 Task: Play a video in VLC and apply the "motion blur" effect for a unique visual experience.
Action: Mouse moved to (518, 594)
Screenshot: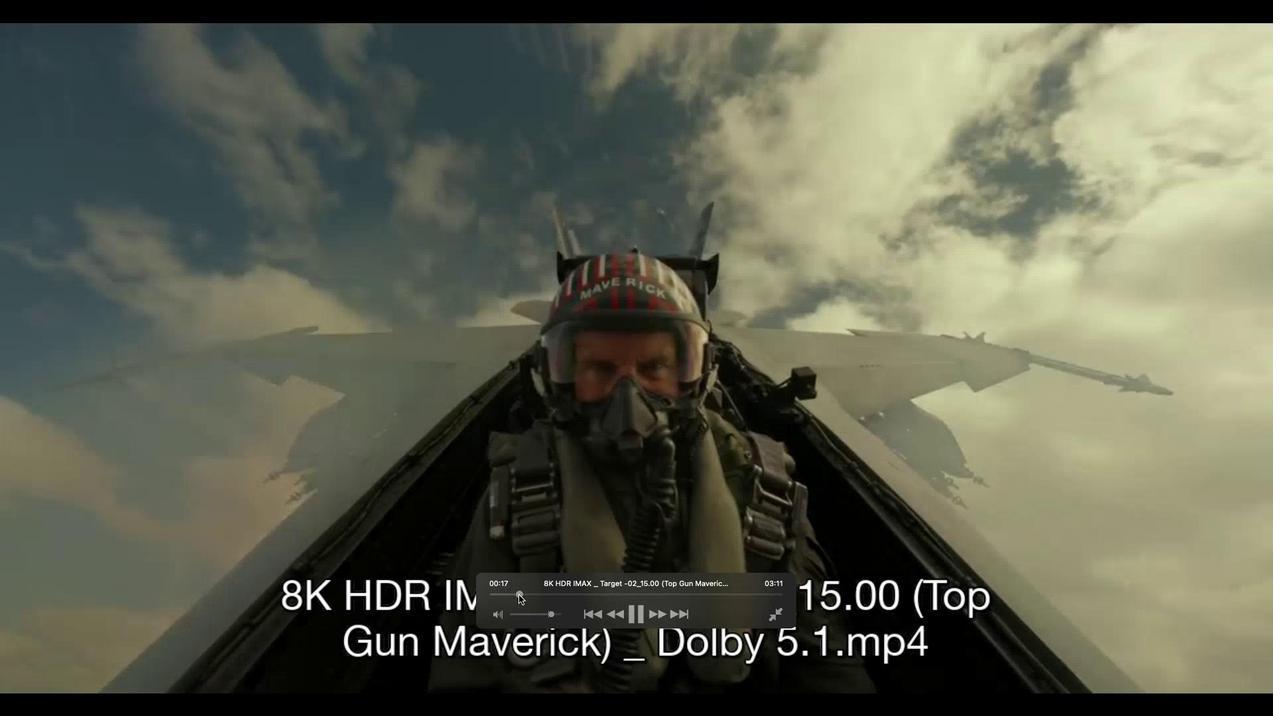 
Action: Mouse pressed left at (518, 594)
Screenshot: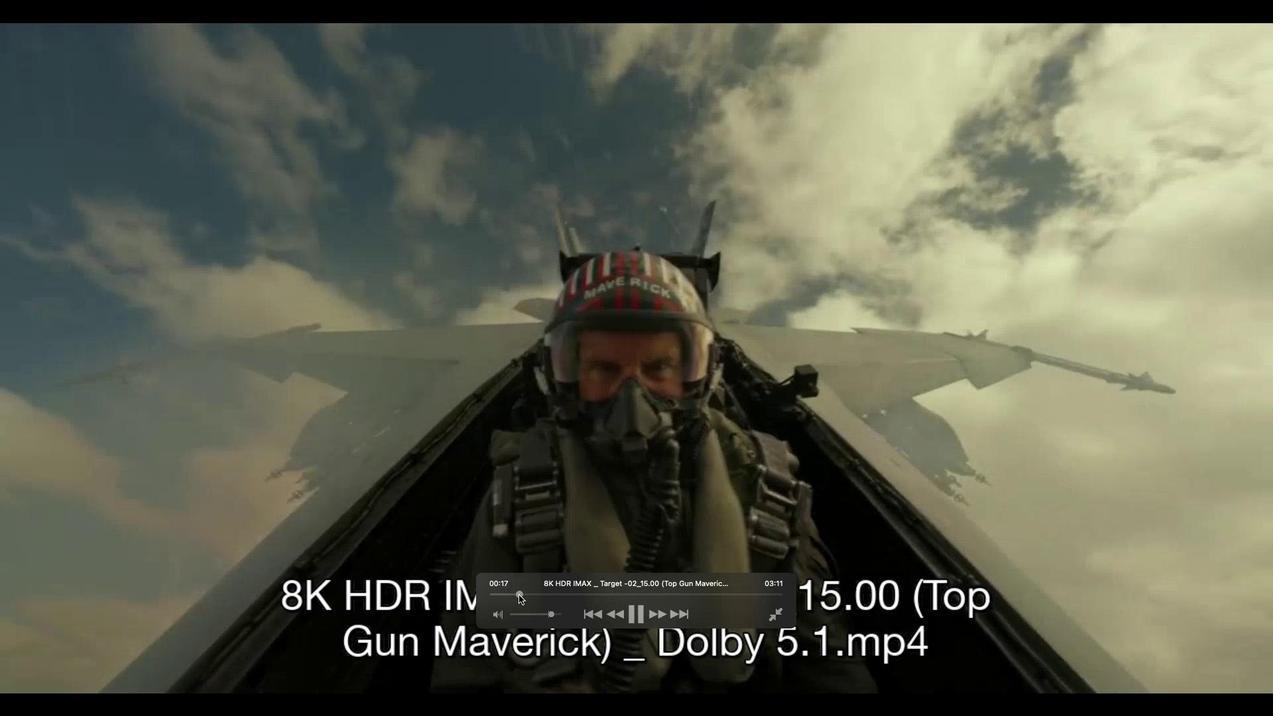 
Action: Mouse moved to (503, 594)
Screenshot: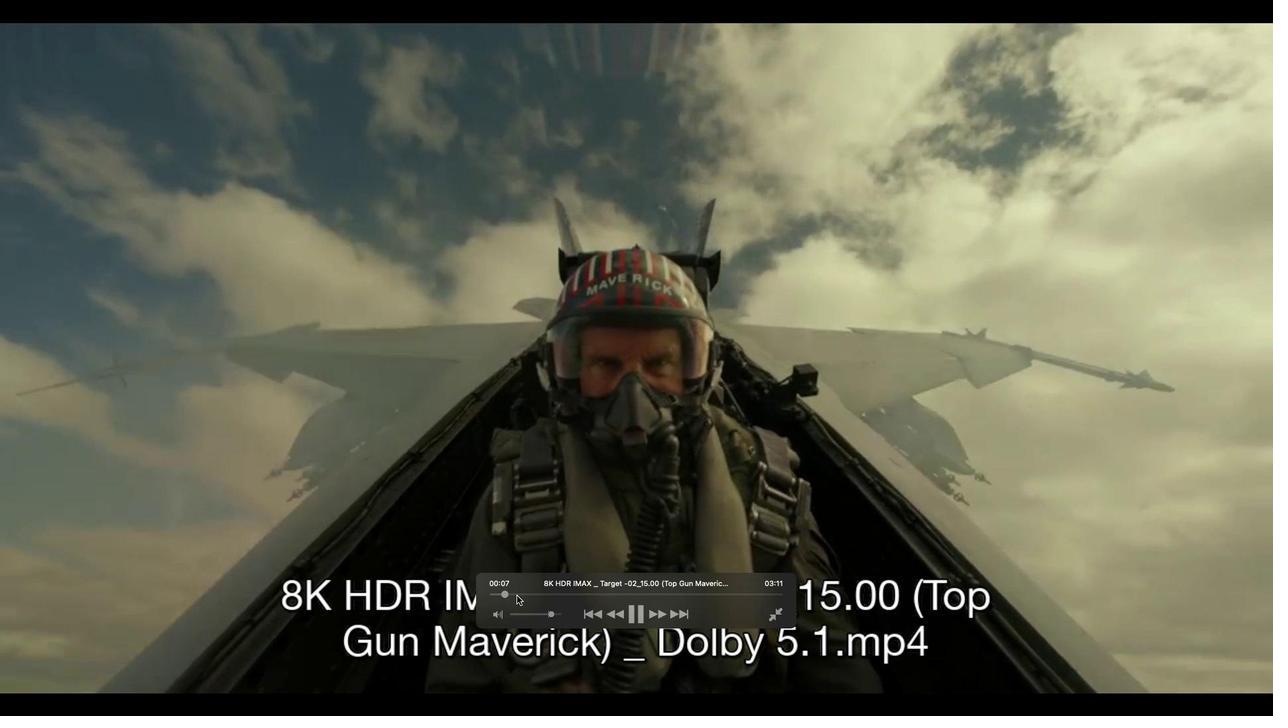 
Action: Mouse pressed left at (503, 594)
Screenshot: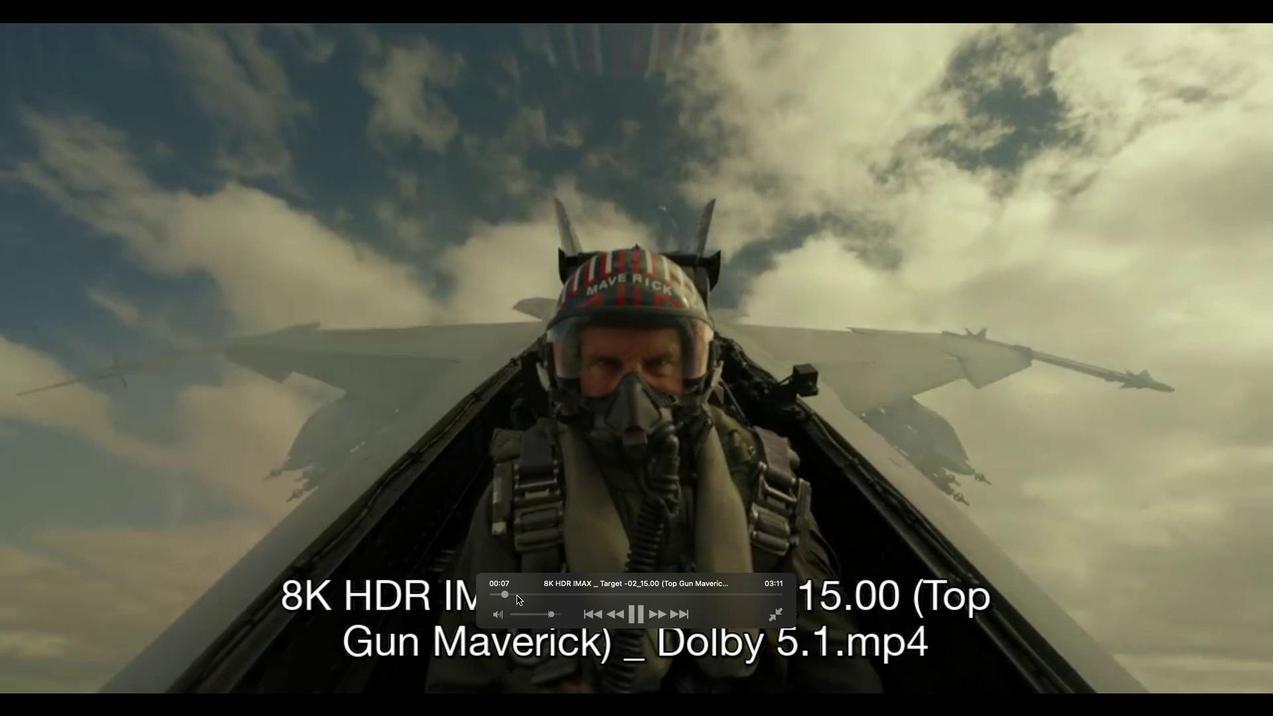 
Action: Mouse moved to (516, 594)
Screenshot: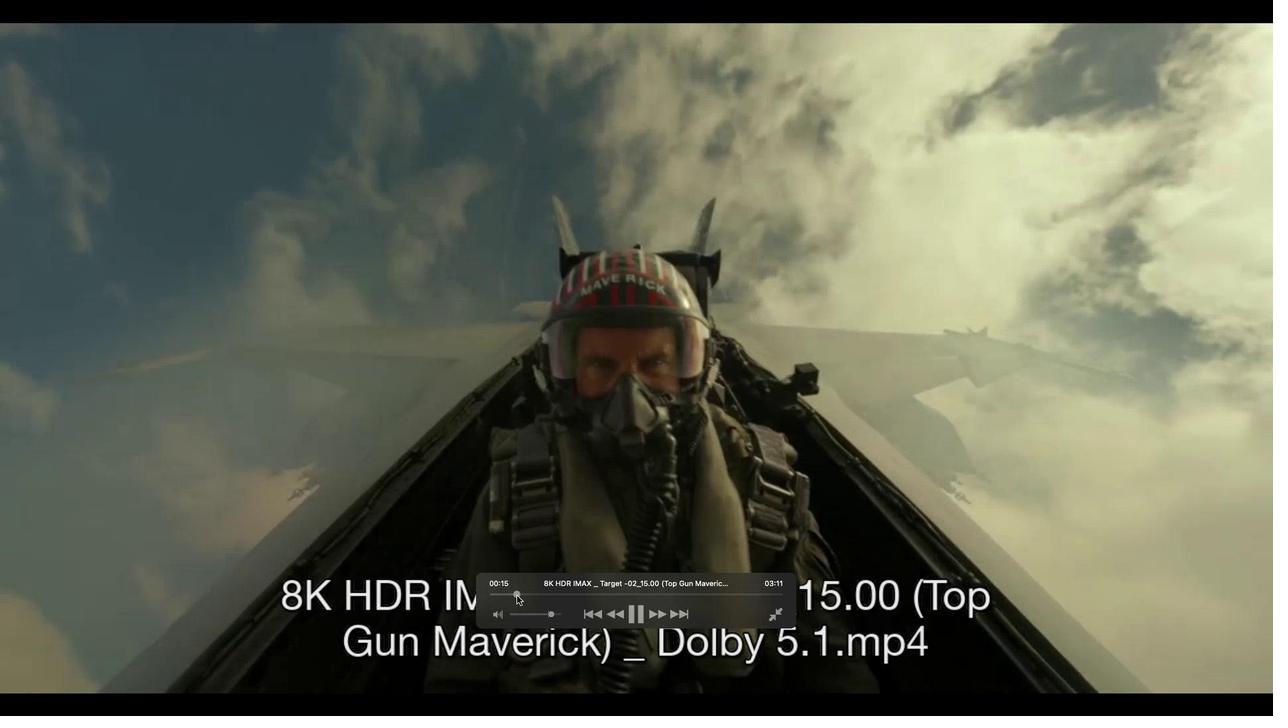 
Action: Mouse pressed left at (516, 594)
Screenshot: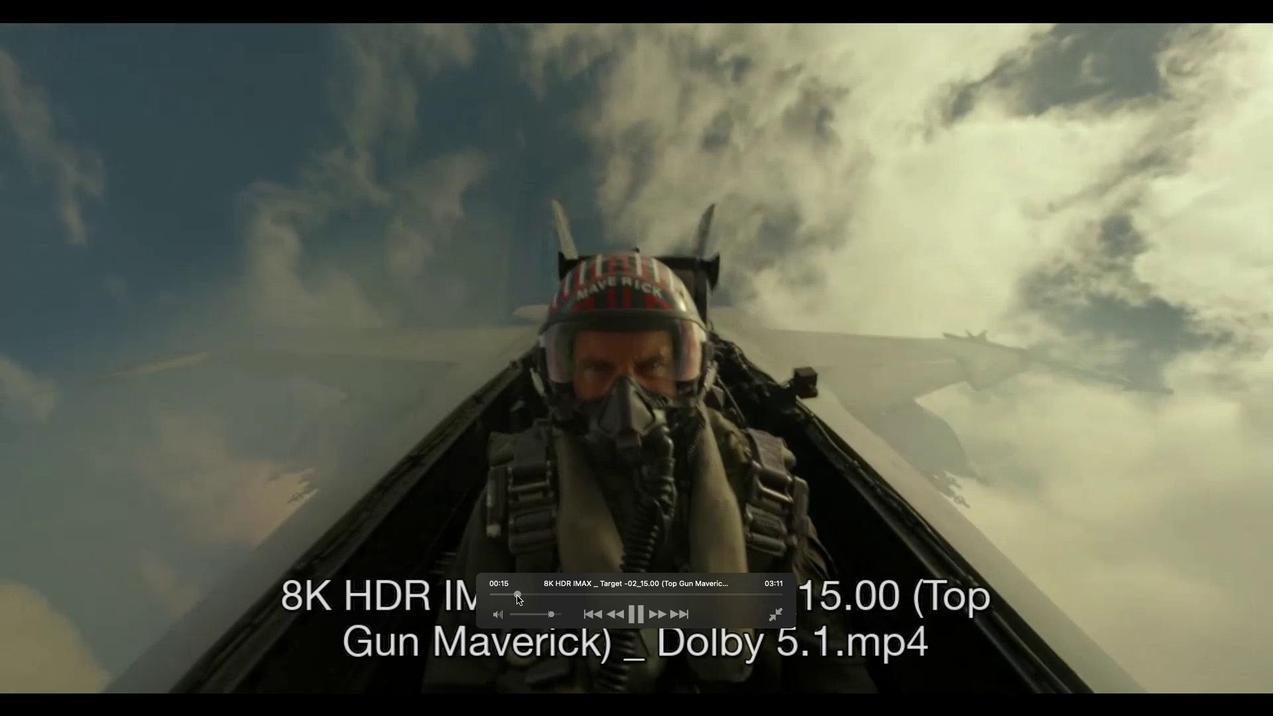 
Action: Mouse moved to (395, 9)
Screenshot: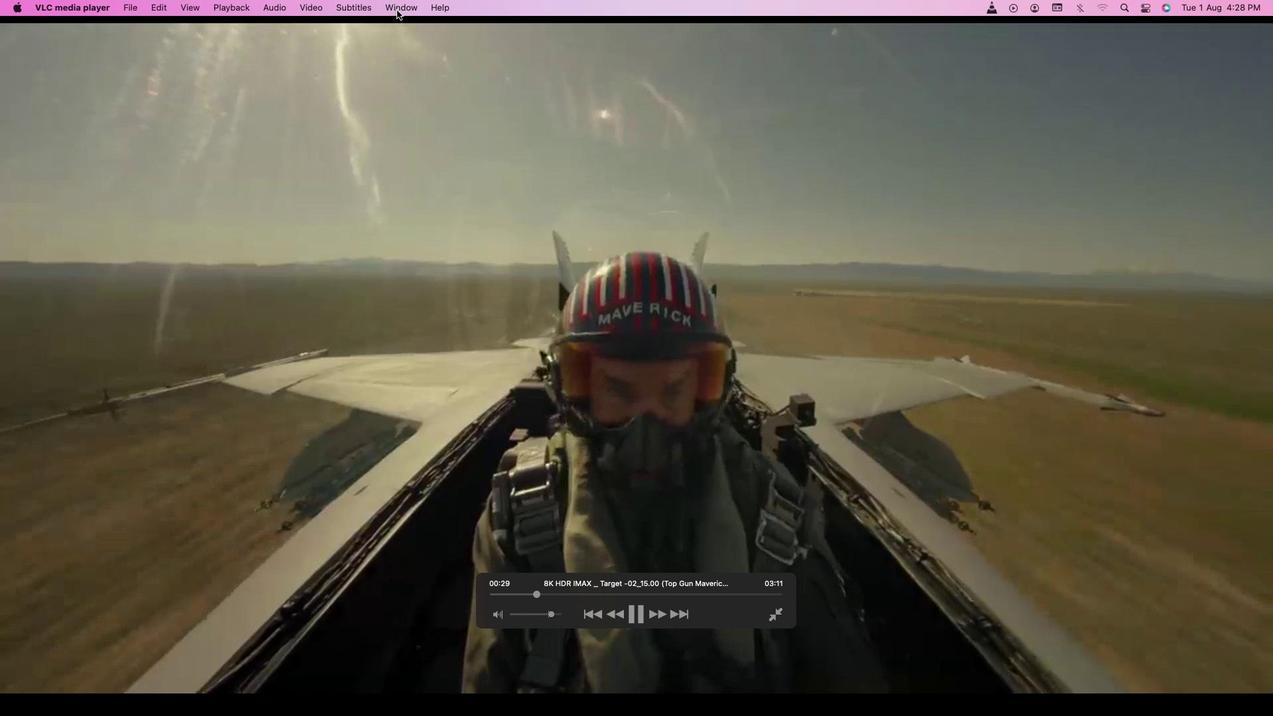 
Action: Mouse pressed left at (395, 9)
Screenshot: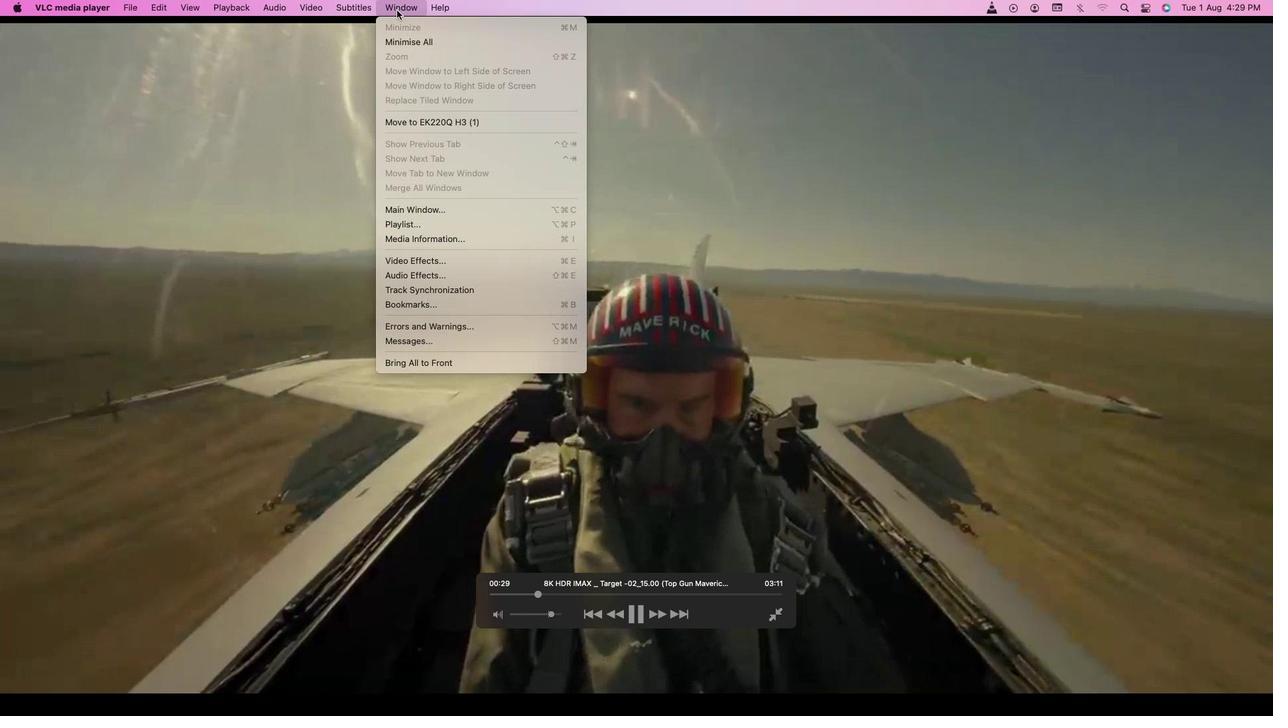 
Action: Mouse moved to (470, 261)
Screenshot: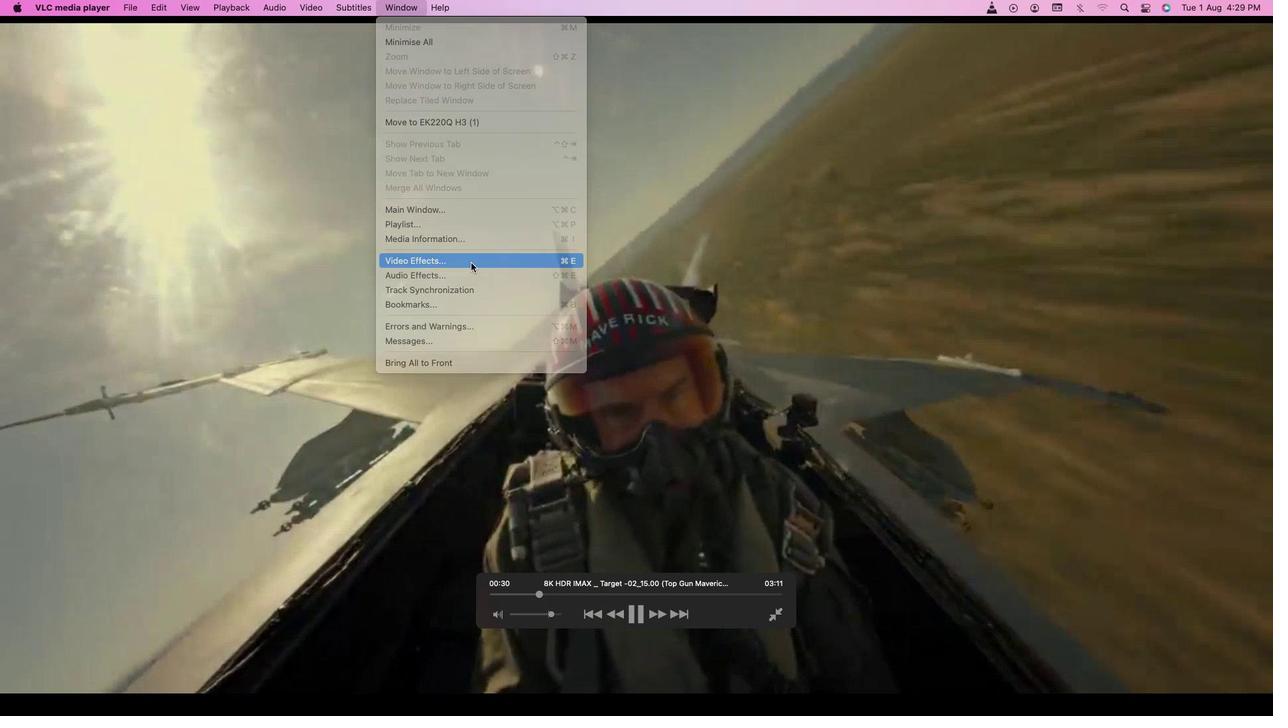 
Action: Mouse pressed left at (470, 261)
Screenshot: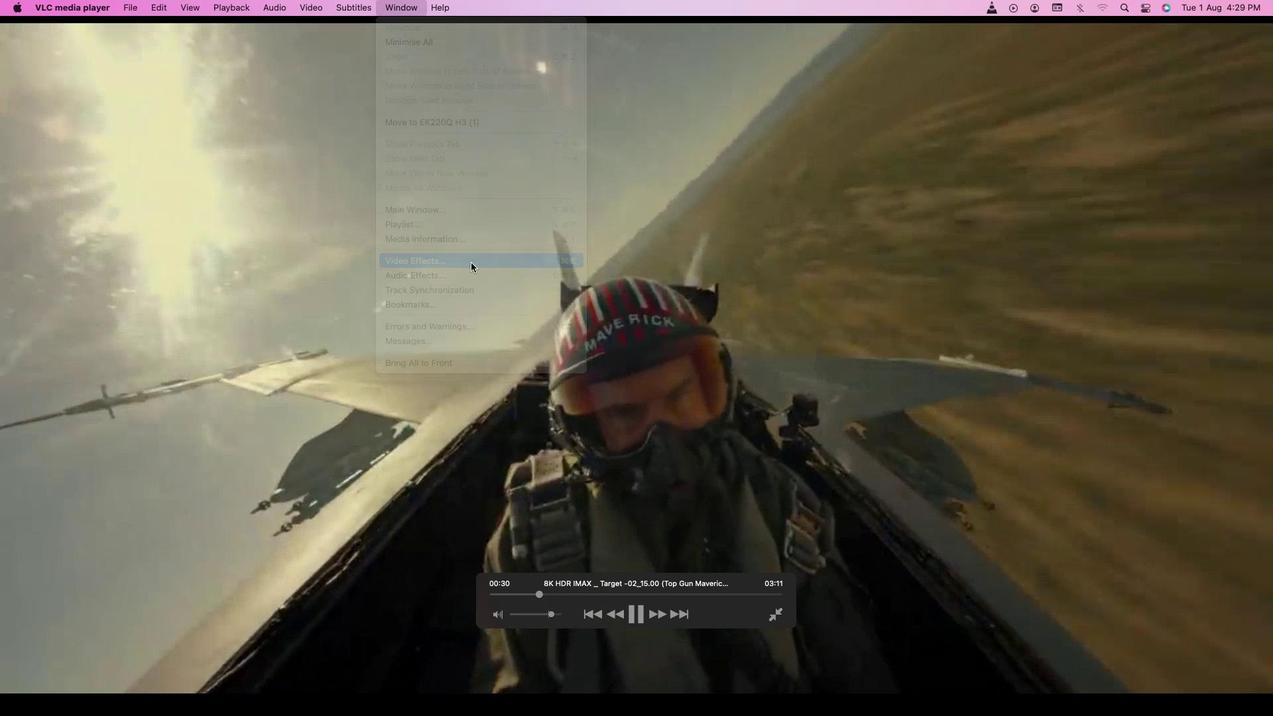 
Action: Mouse moved to (586, 358)
Screenshot: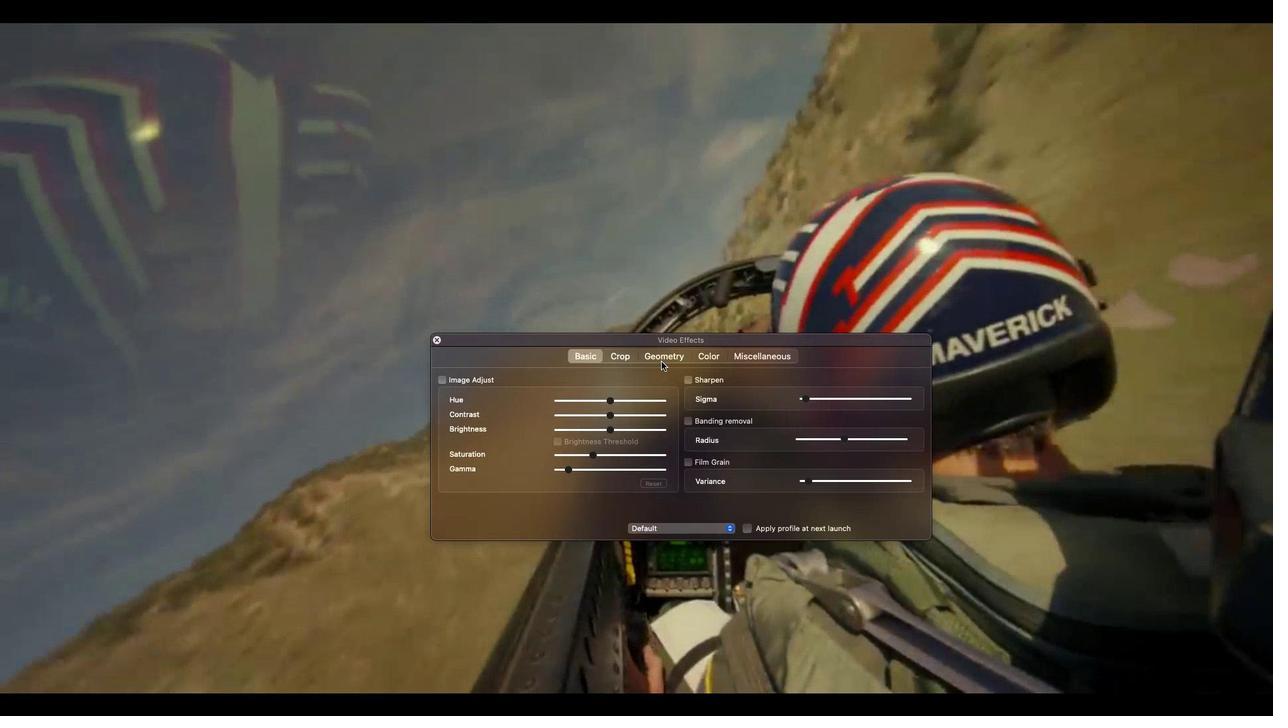 
Action: Mouse pressed left at (586, 358)
Screenshot: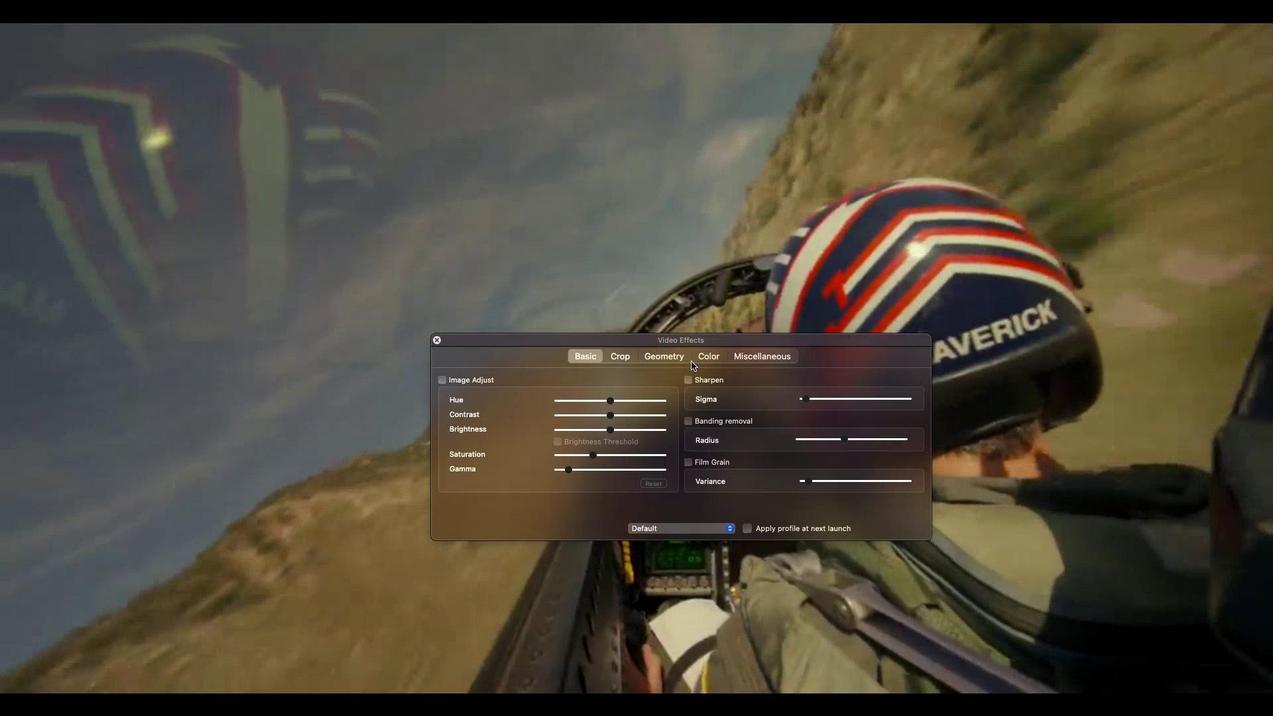 
Action: Mouse moved to (627, 358)
Screenshot: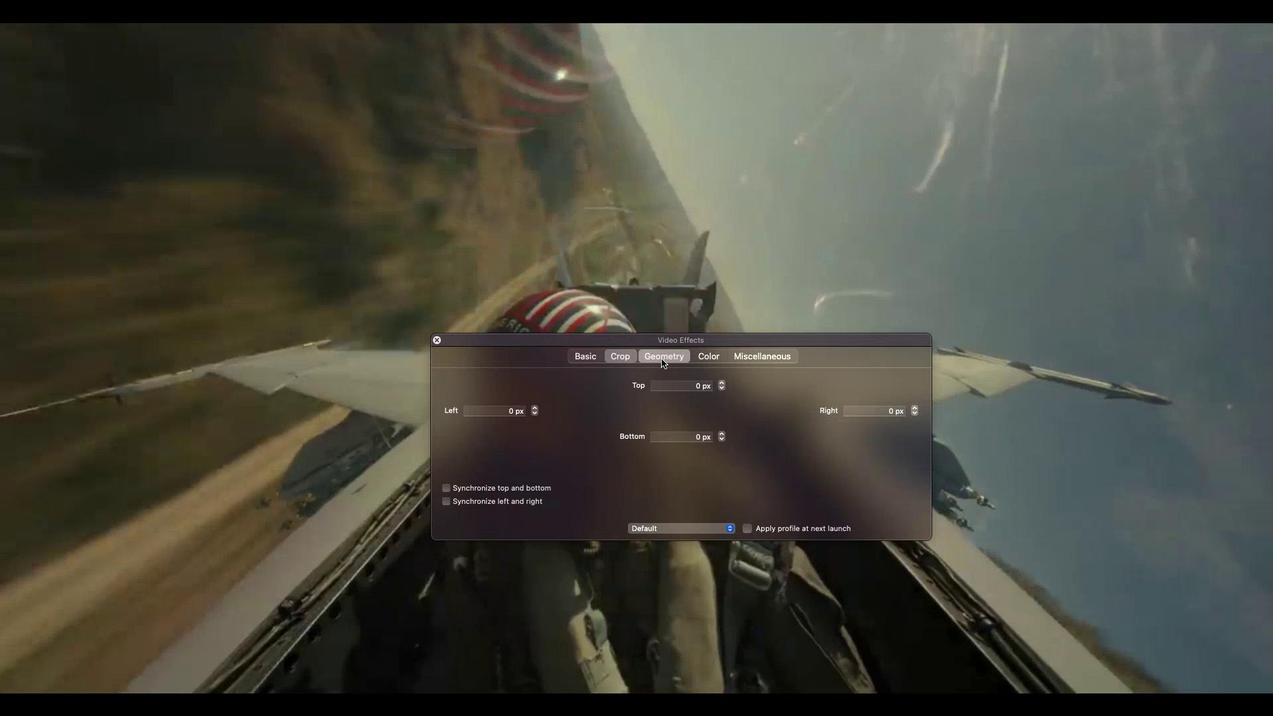 
Action: Mouse pressed left at (627, 358)
Screenshot: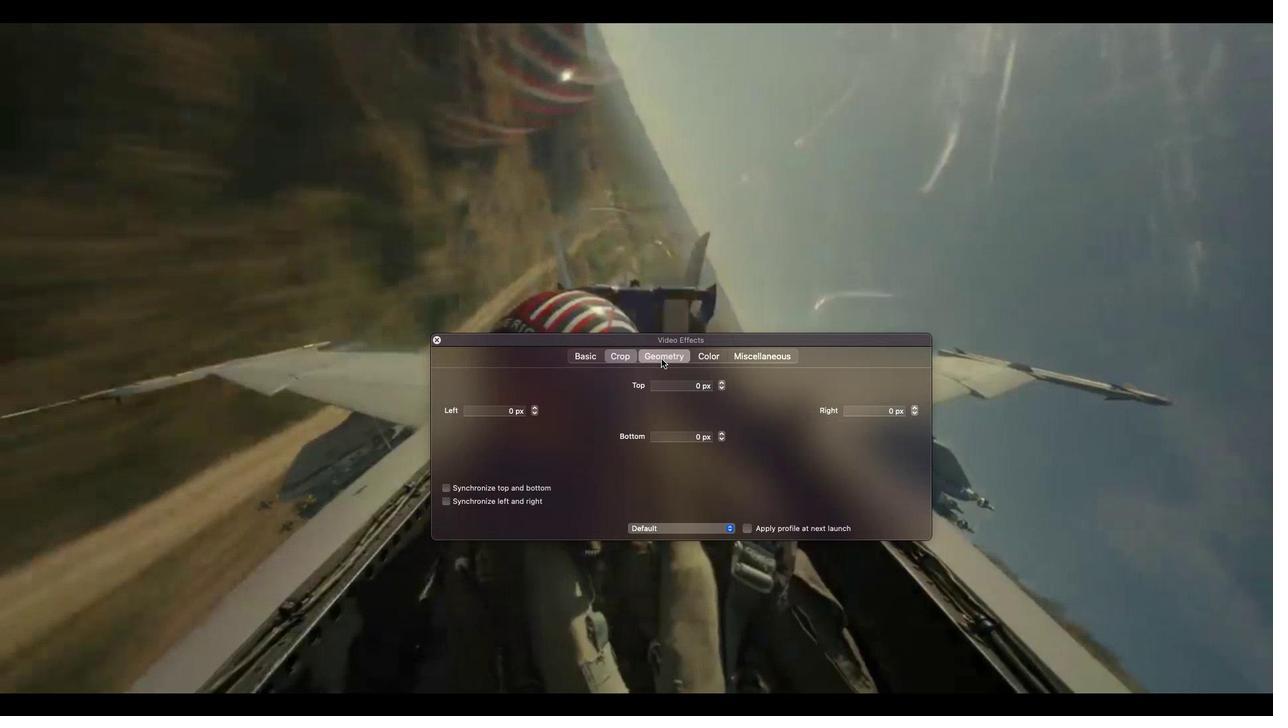 
Action: Mouse moved to (661, 358)
Screenshot: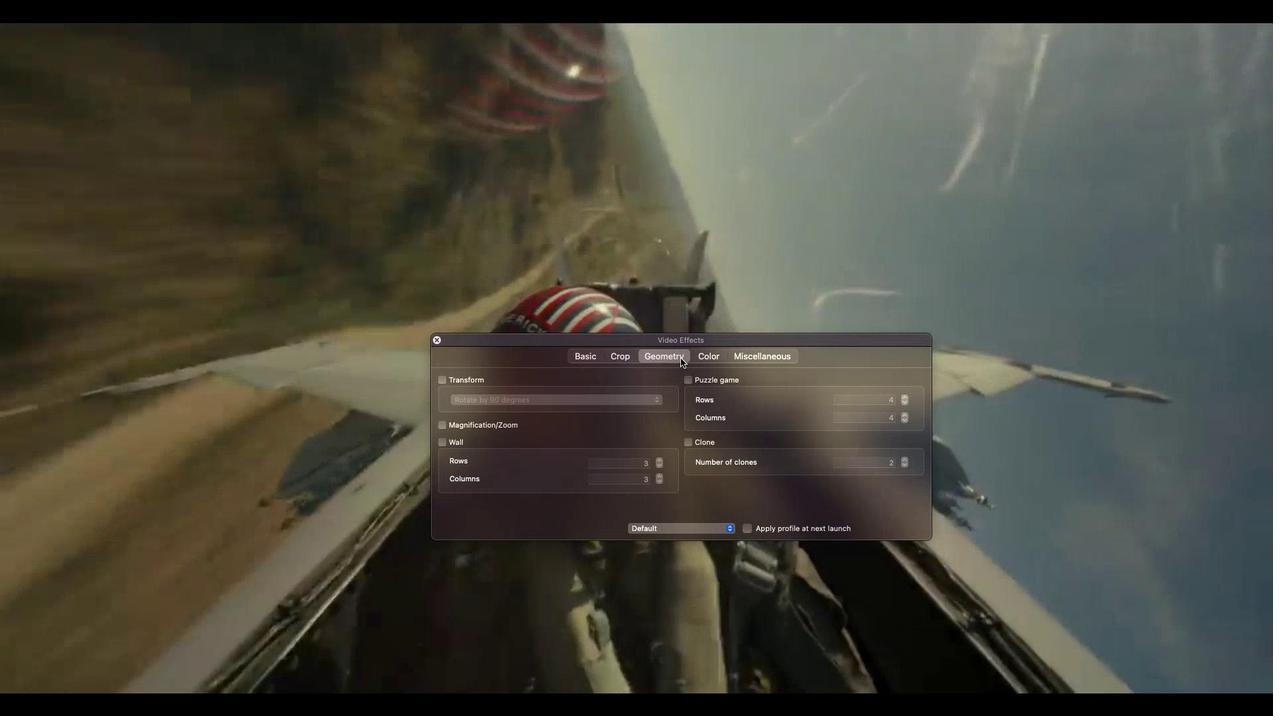 
Action: Mouse pressed left at (661, 358)
Screenshot: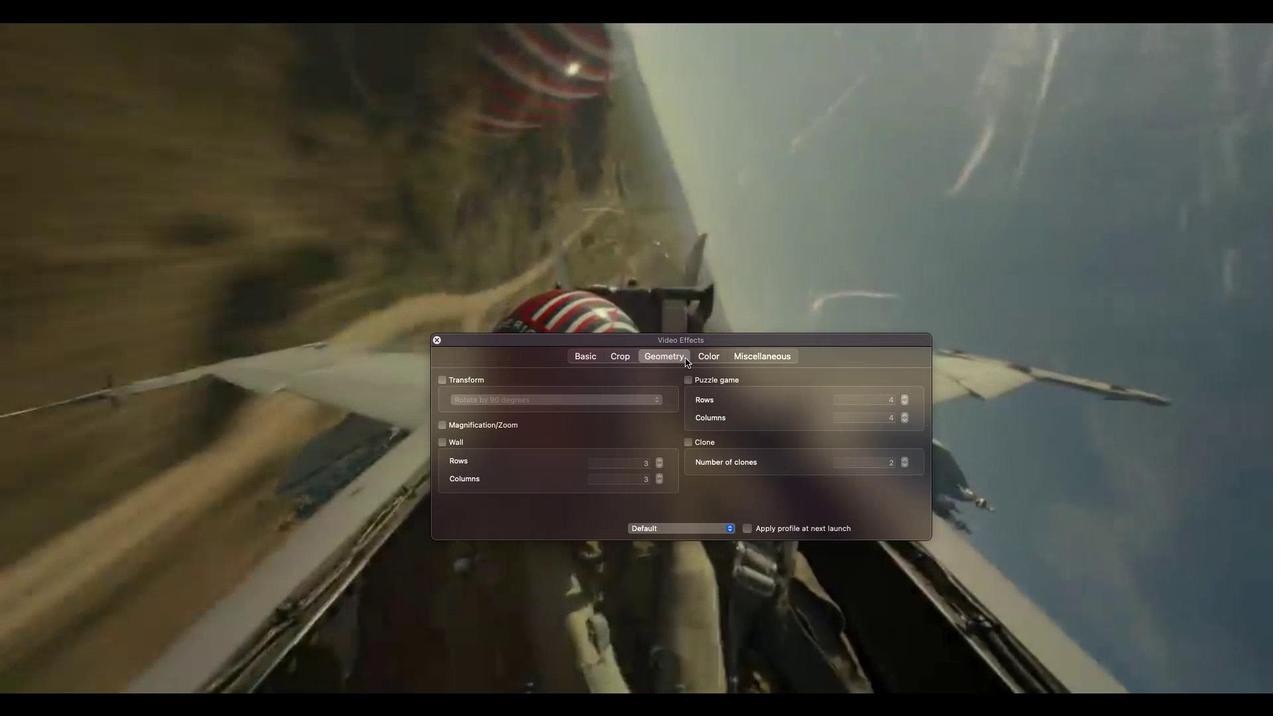 
Action: Mouse moved to (696, 356)
Screenshot: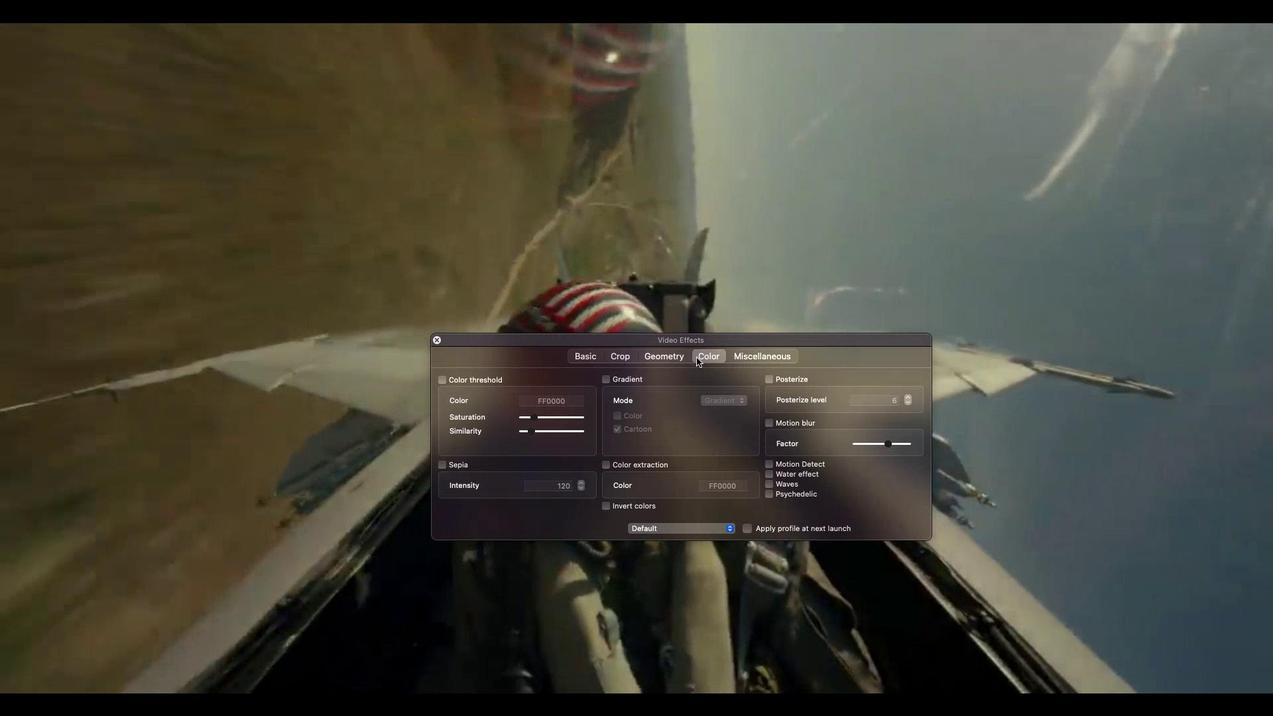 
Action: Mouse pressed left at (696, 356)
Screenshot: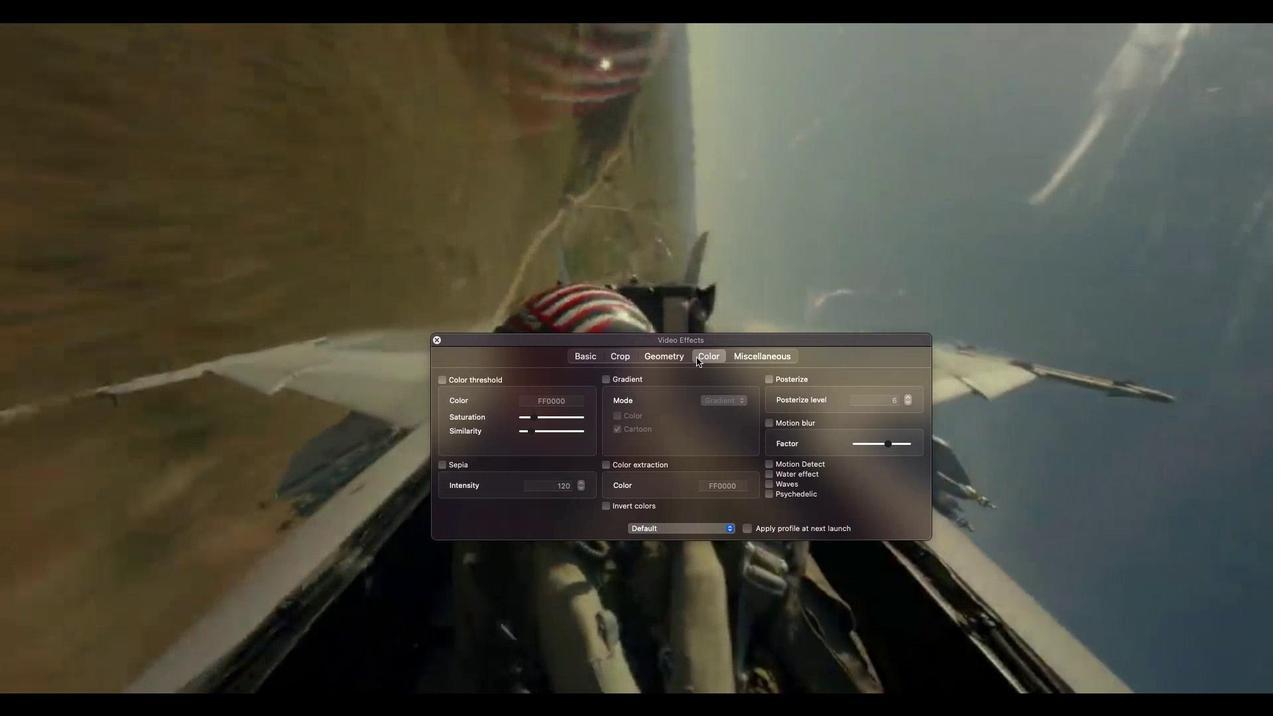 
Action: Mouse moved to (774, 421)
Screenshot: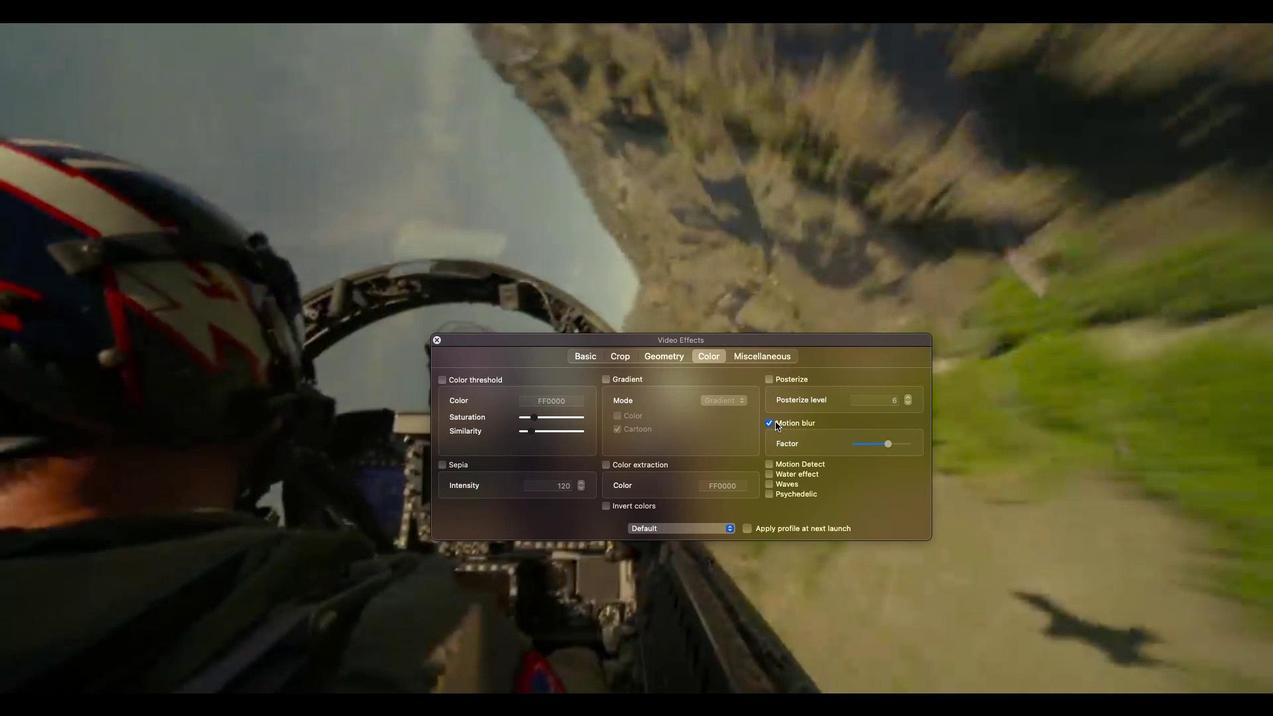 
Action: Mouse pressed left at (774, 421)
Screenshot: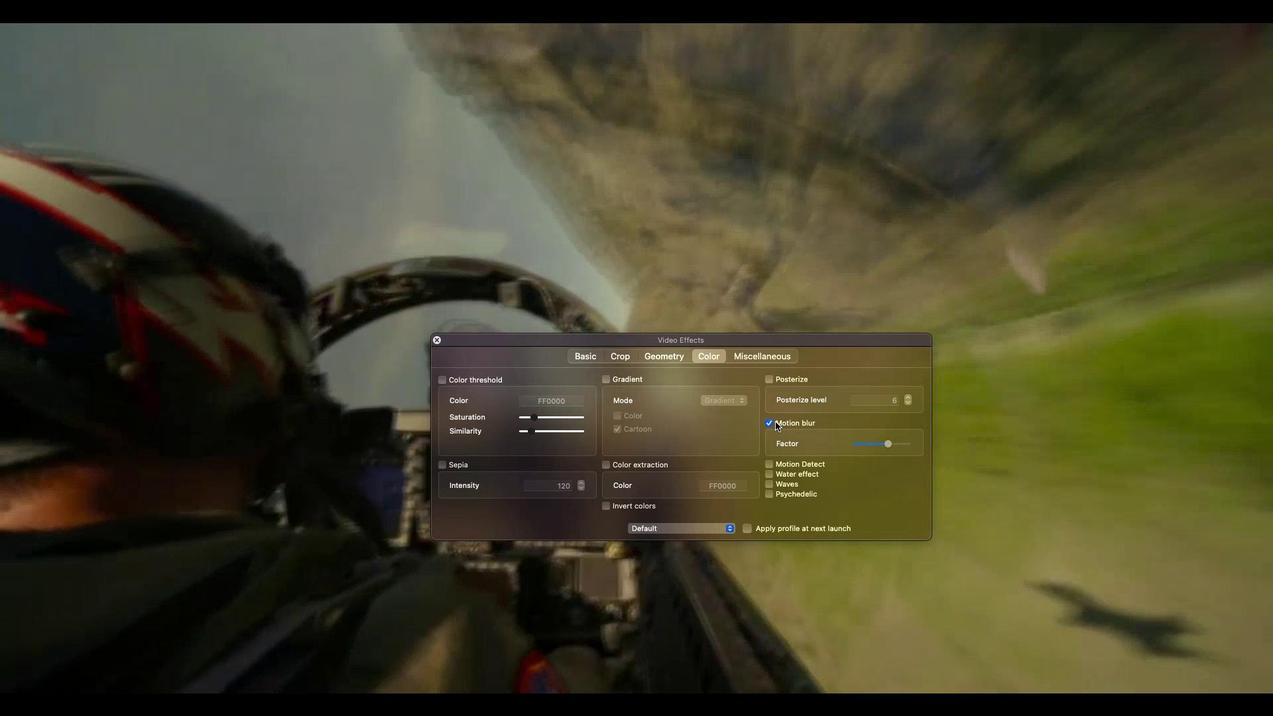 
Action: Mouse moved to (885, 446)
Screenshot: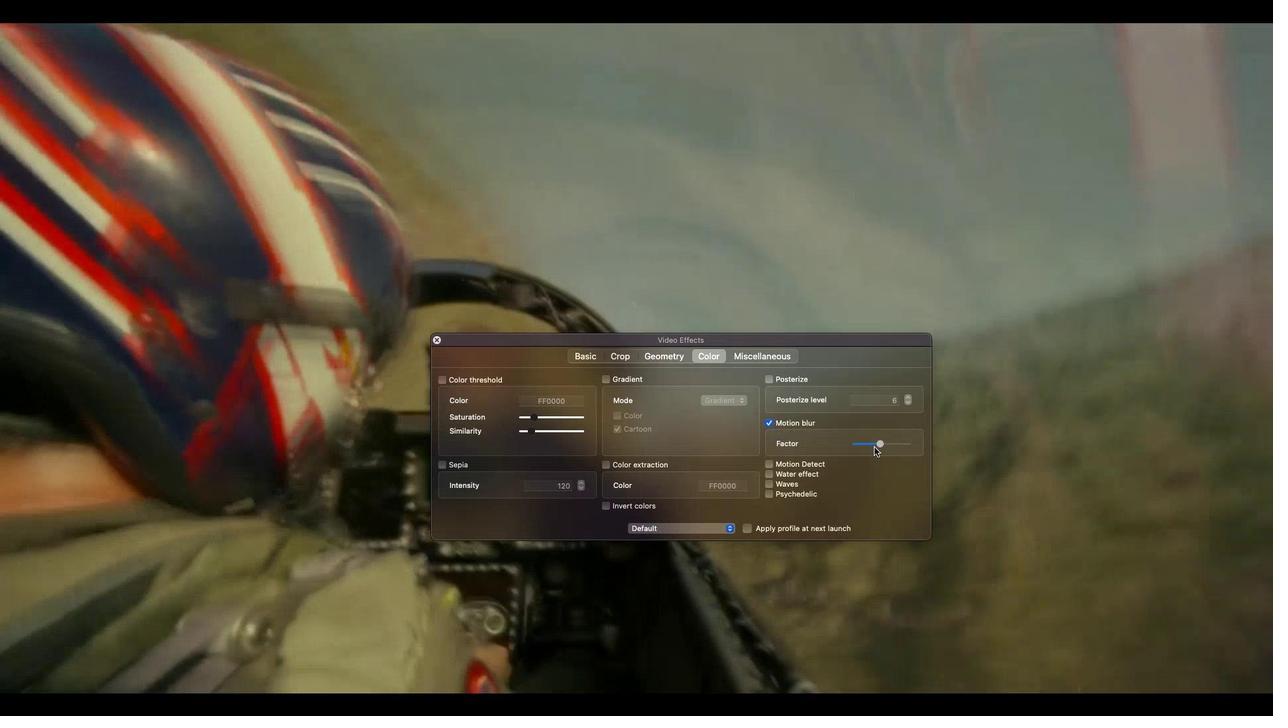 
Action: Mouse pressed left at (885, 446)
Screenshot: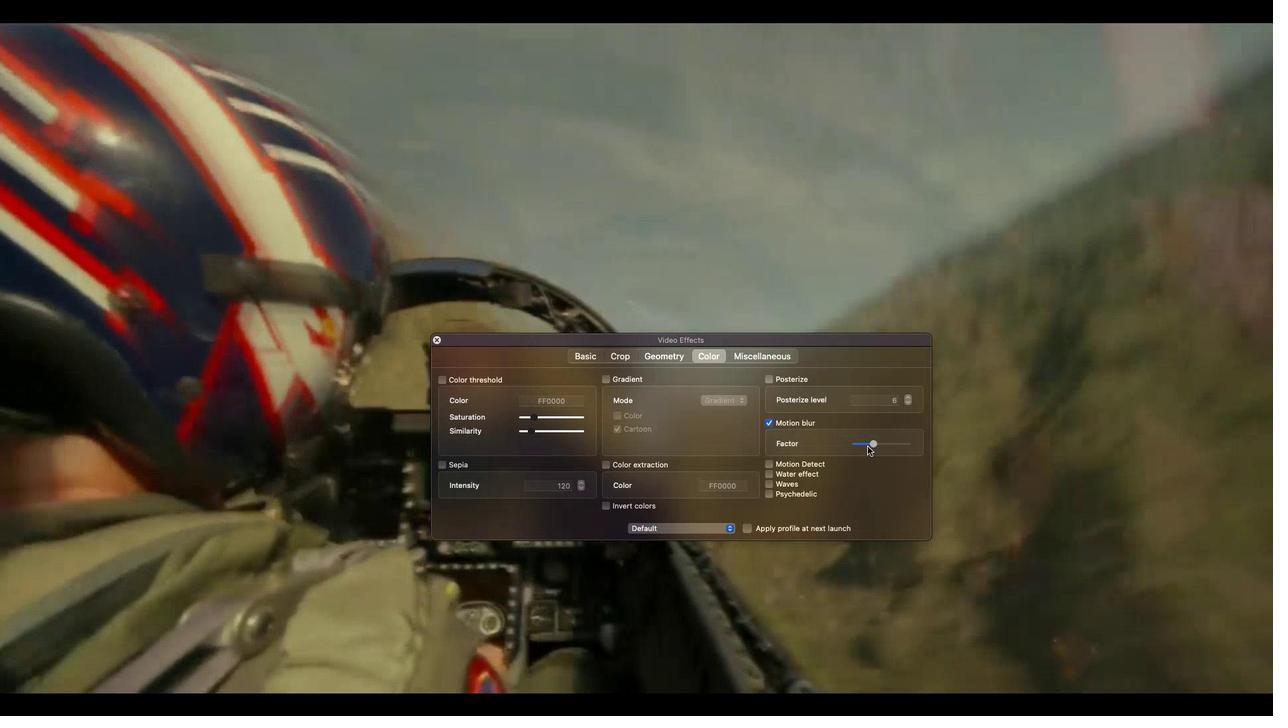 
Action: Mouse moved to (437, 336)
Screenshot: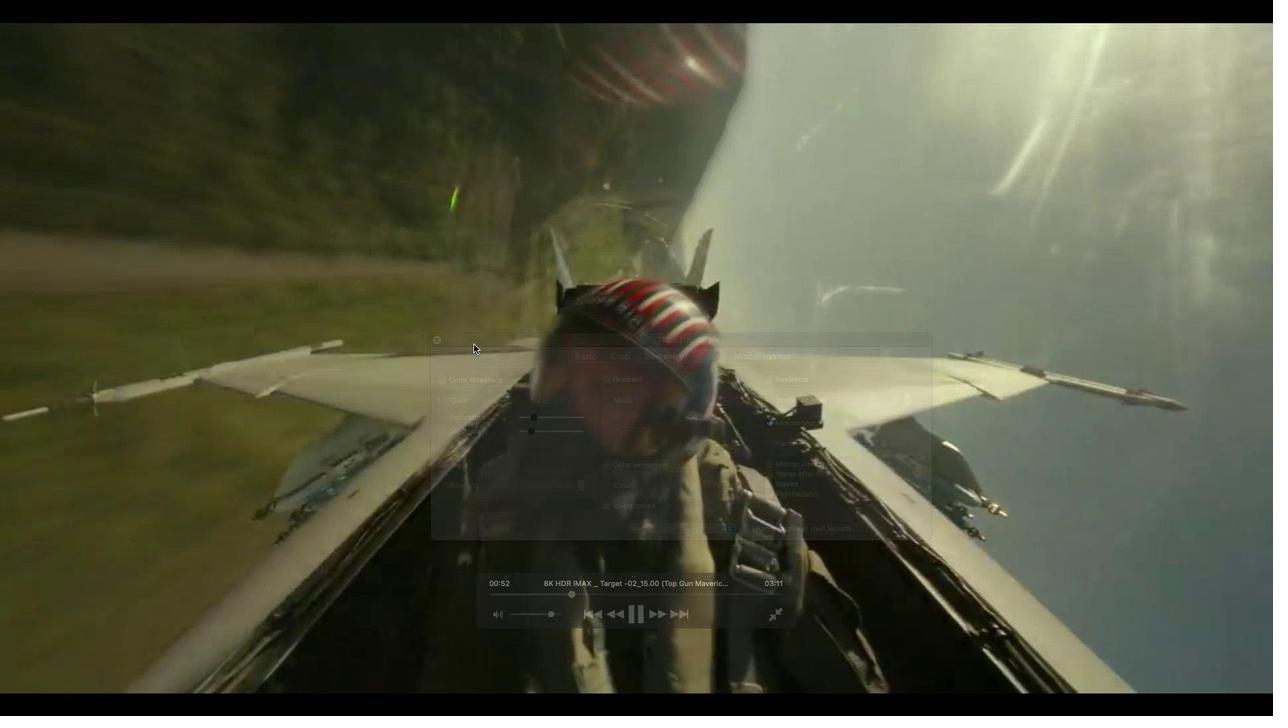 
Action: Mouse pressed left at (437, 336)
Screenshot: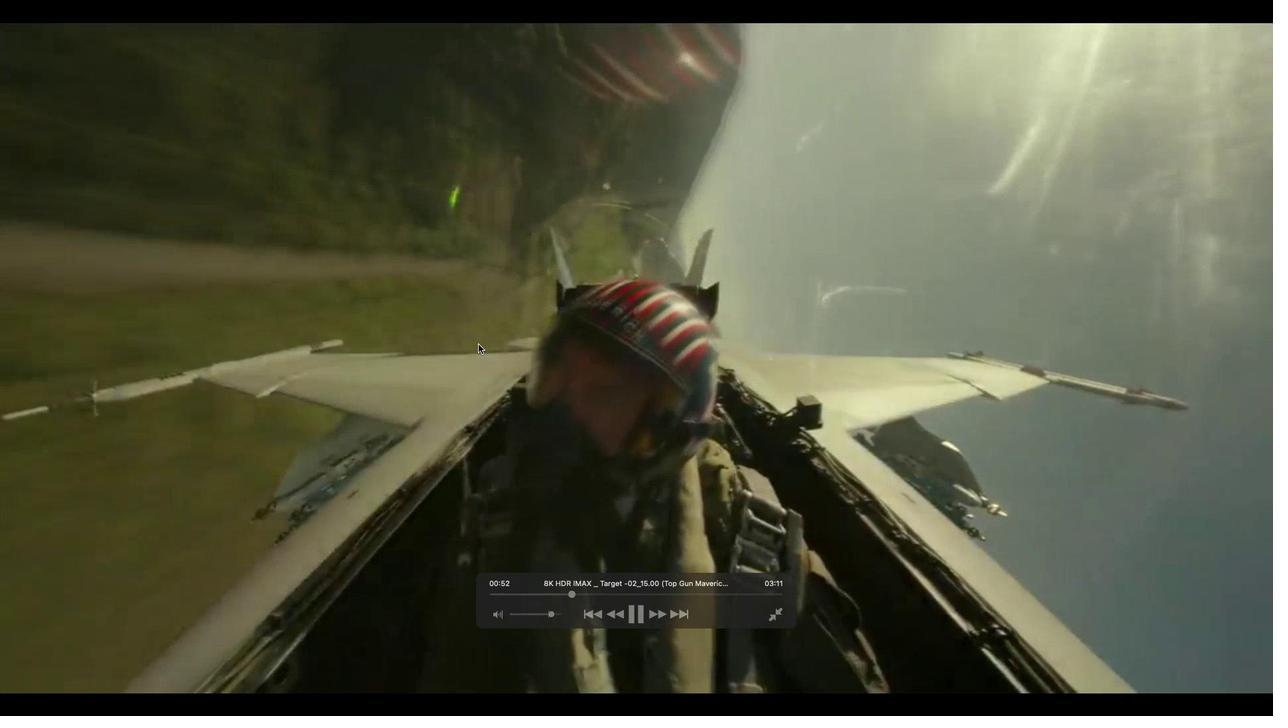 
Action: Mouse moved to (403, 9)
Screenshot: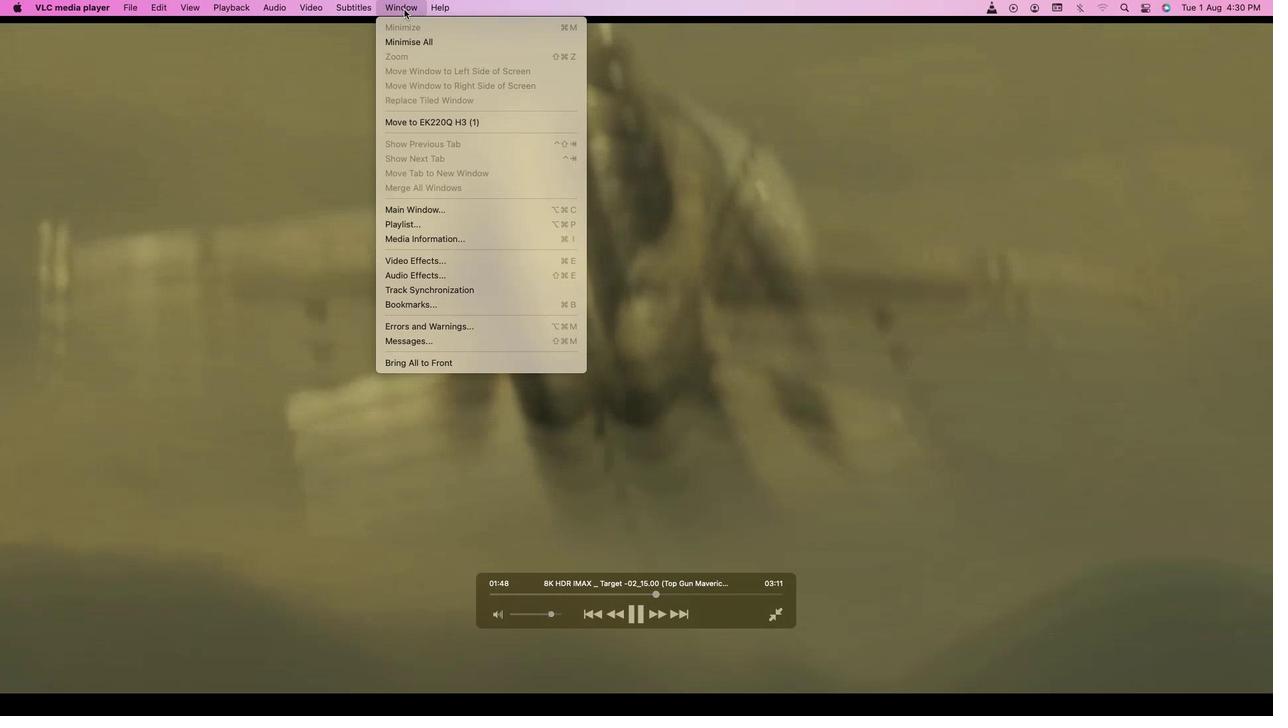 
Action: Mouse pressed left at (403, 9)
Screenshot: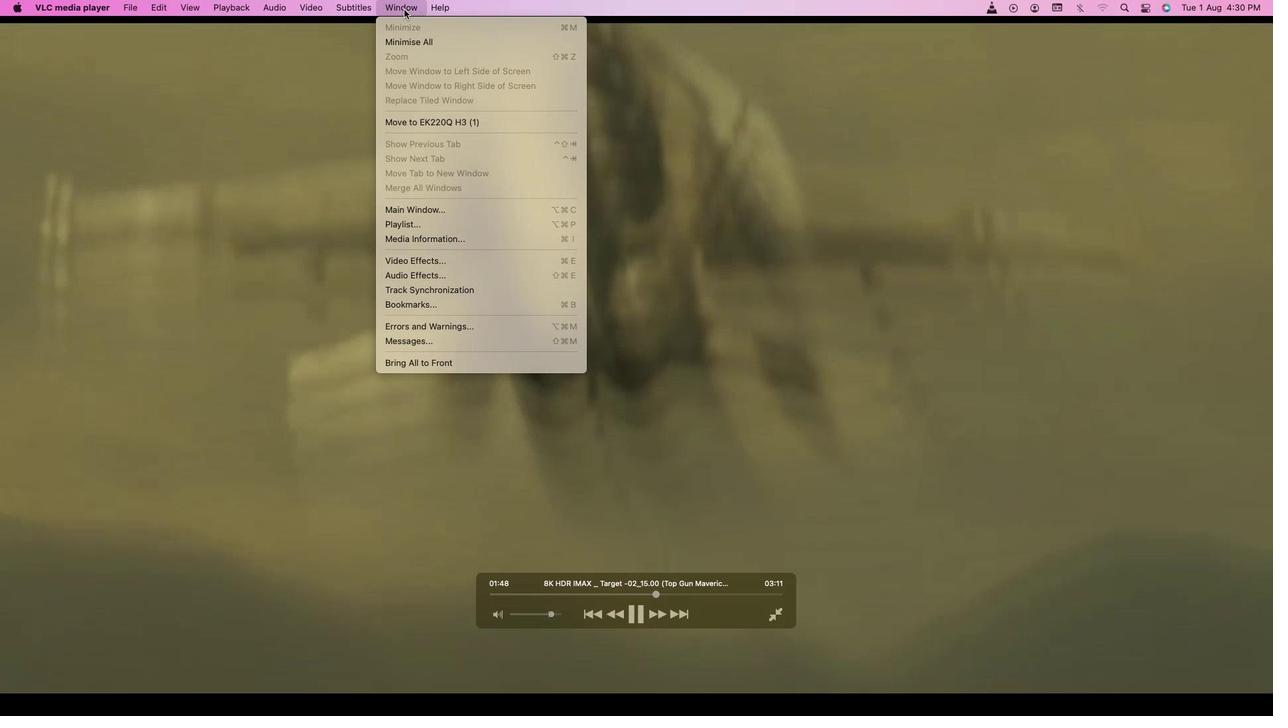 
Action: Mouse moved to (422, 261)
Screenshot: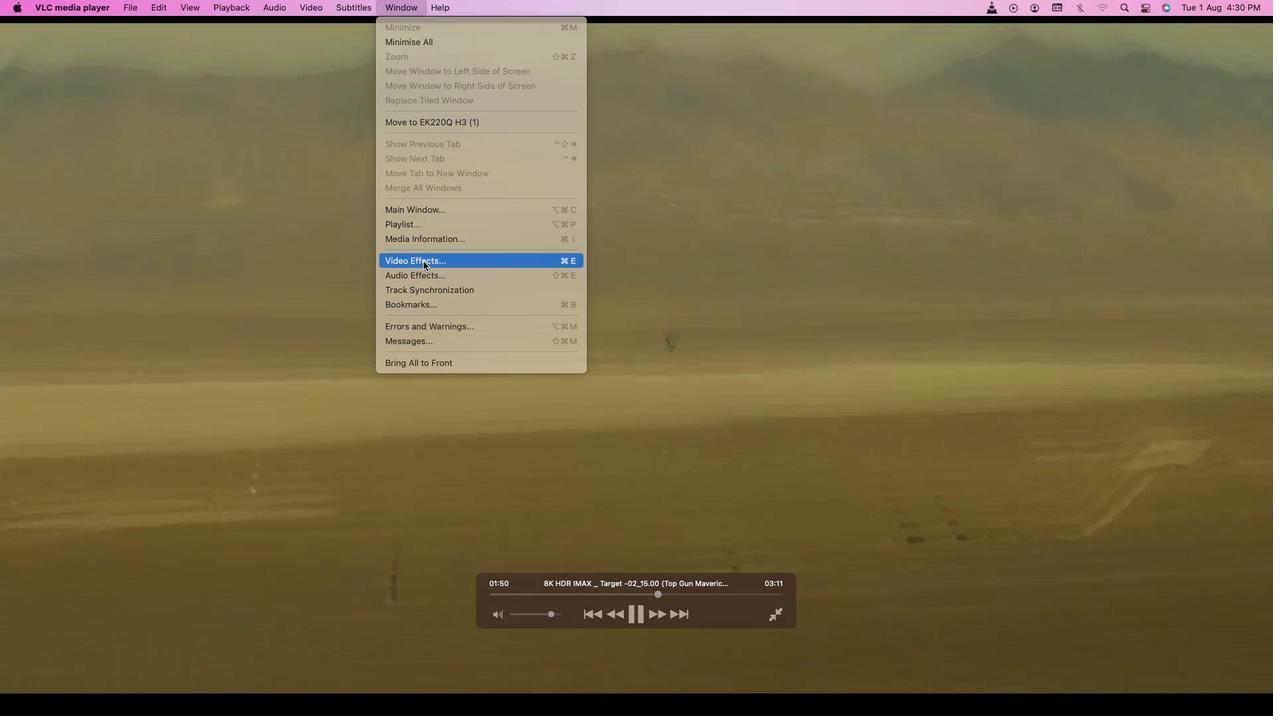 
Action: Mouse pressed left at (422, 261)
Screenshot: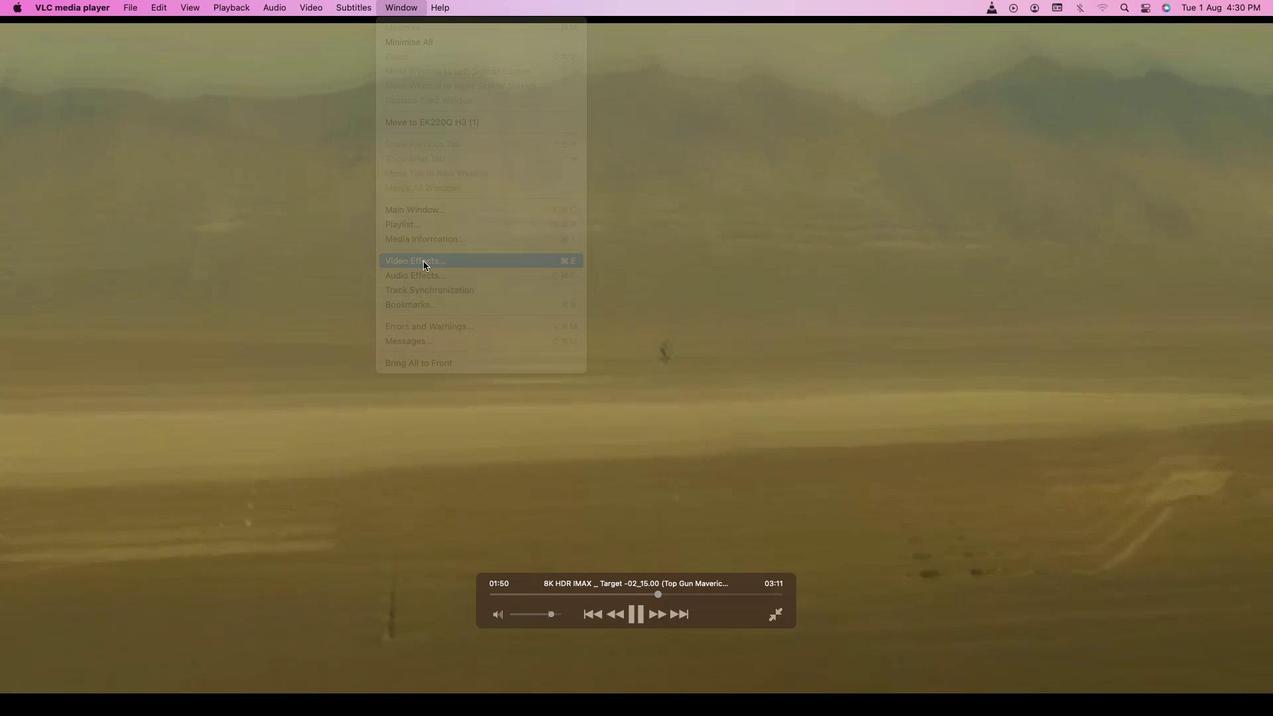 
Action: Mouse moved to (883, 447)
Screenshot: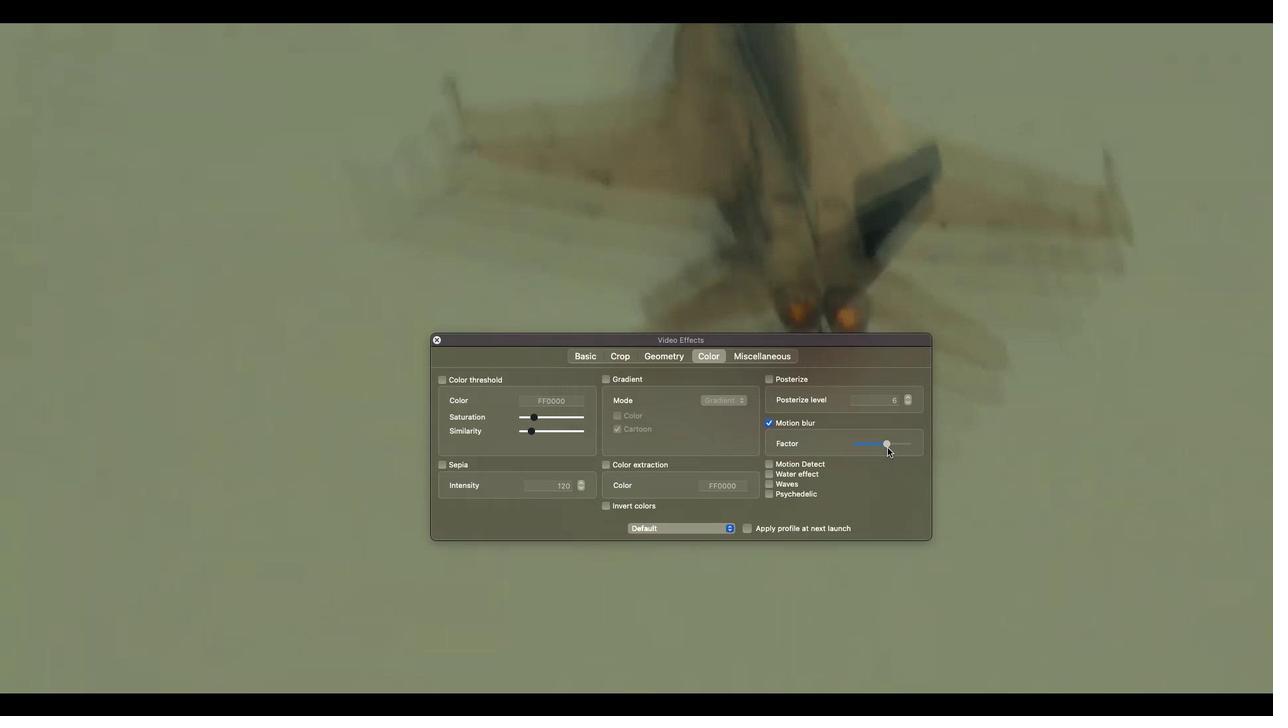 
Action: Mouse pressed left at (883, 447)
Screenshot: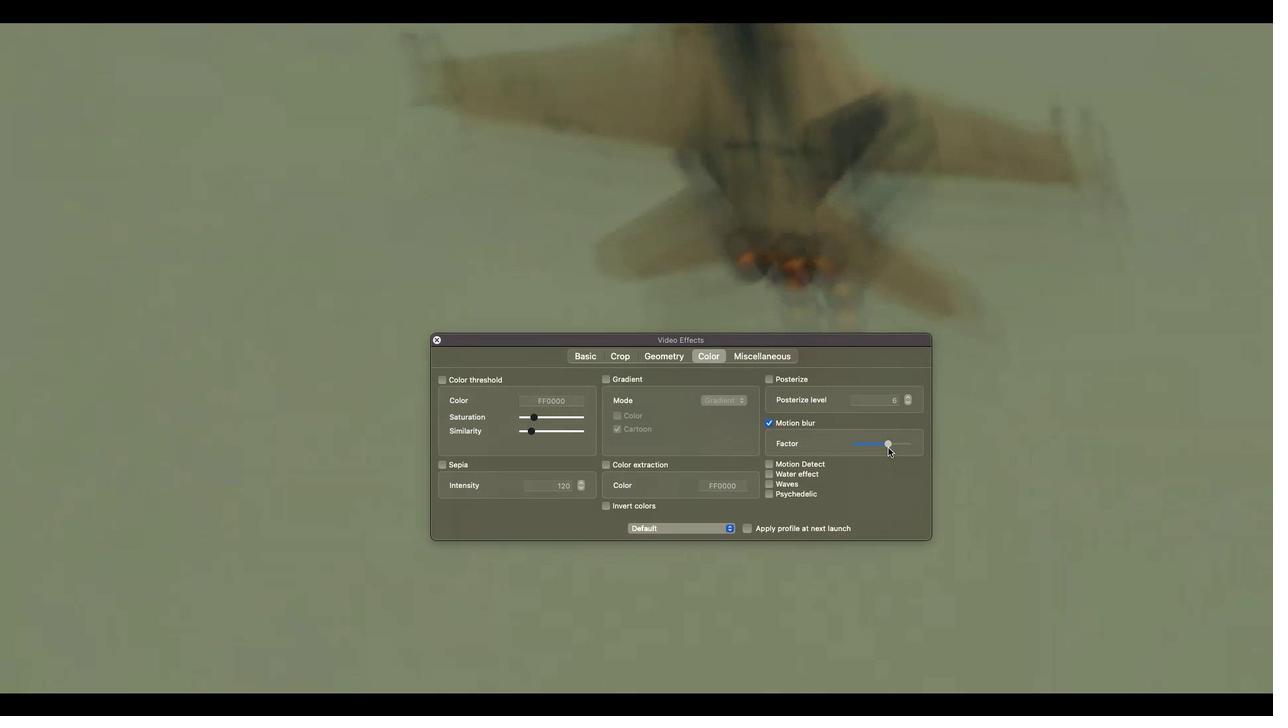 
Action: Mouse moved to (944, 455)
Screenshot: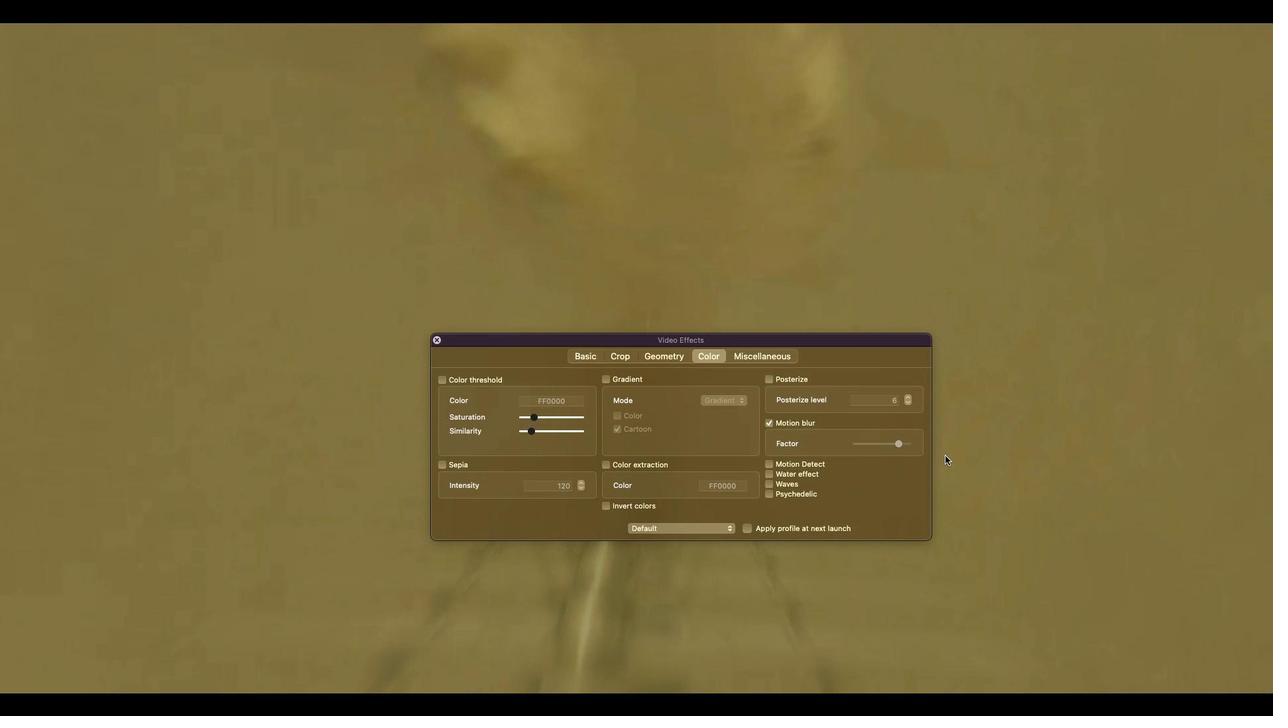 
Action: Mouse pressed left at (944, 455)
Screenshot: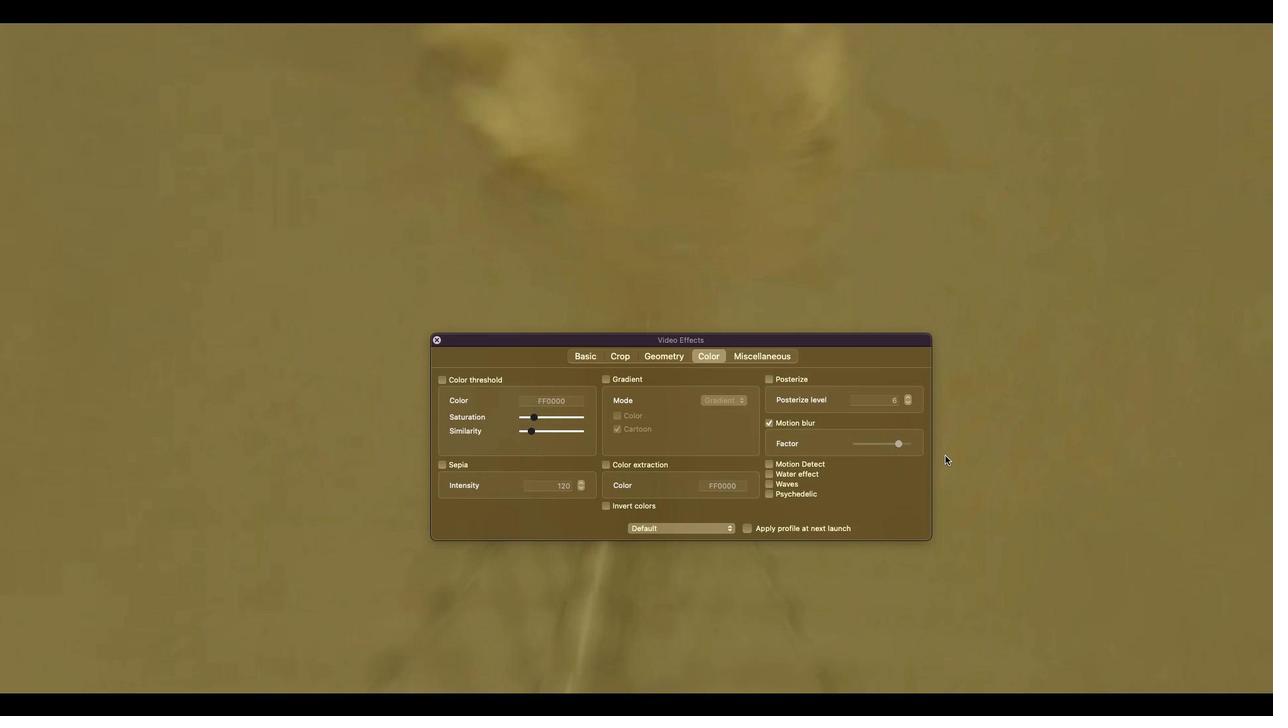 
Action: Mouse moved to (435, 338)
Screenshot: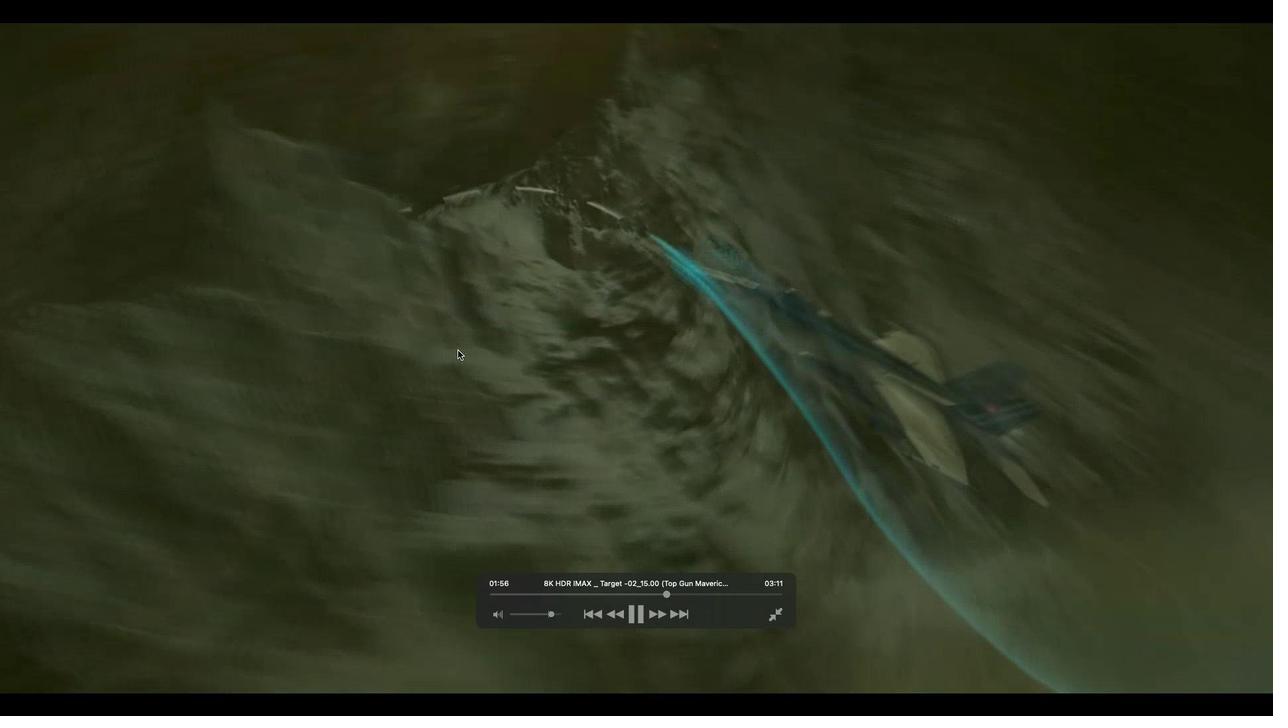 
Action: Mouse pressed left at (435, 338)
Screenshot: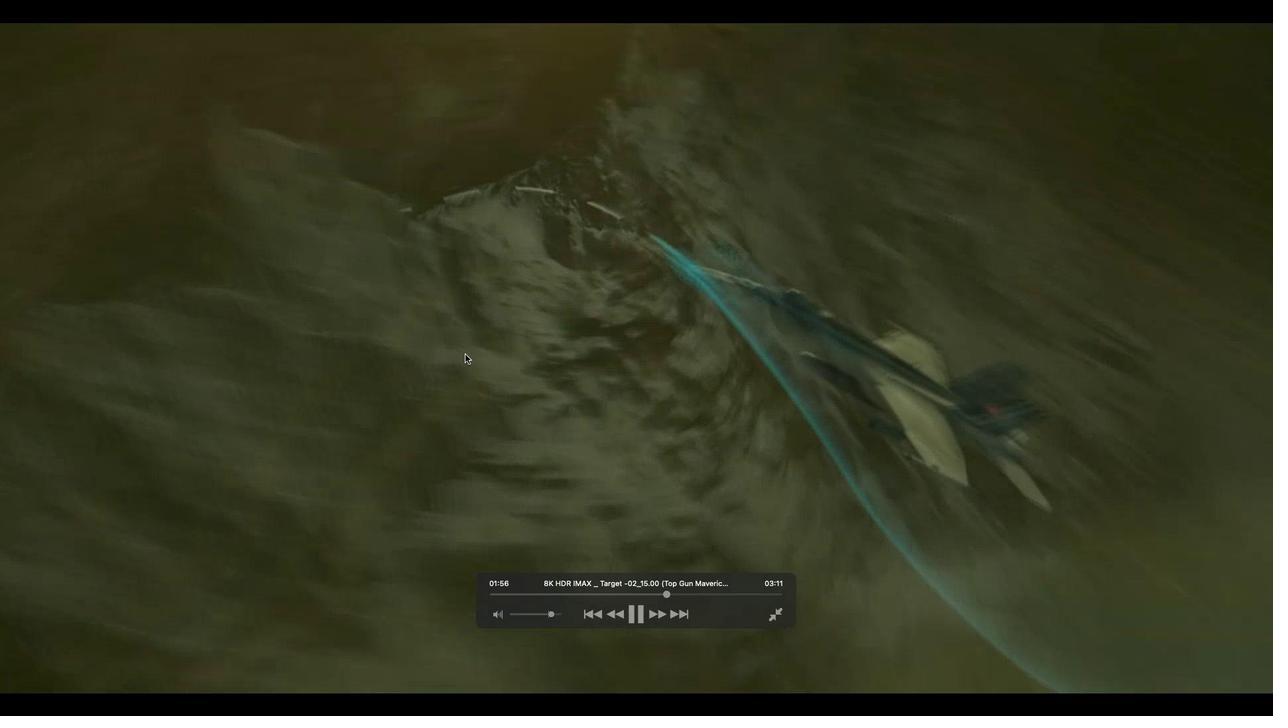 
Action: Mouse moved to (636, 615)
Screenshot: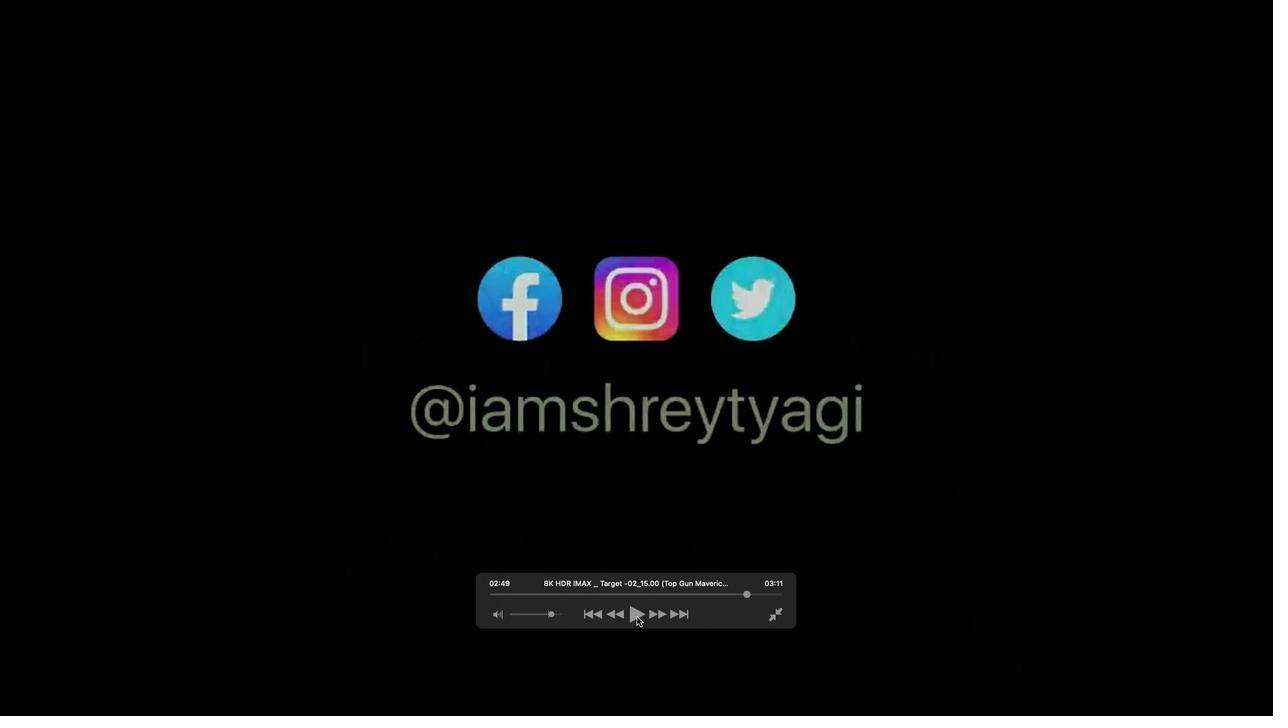 
Action: Mouse pressed left at (636, 615)
Screenshot: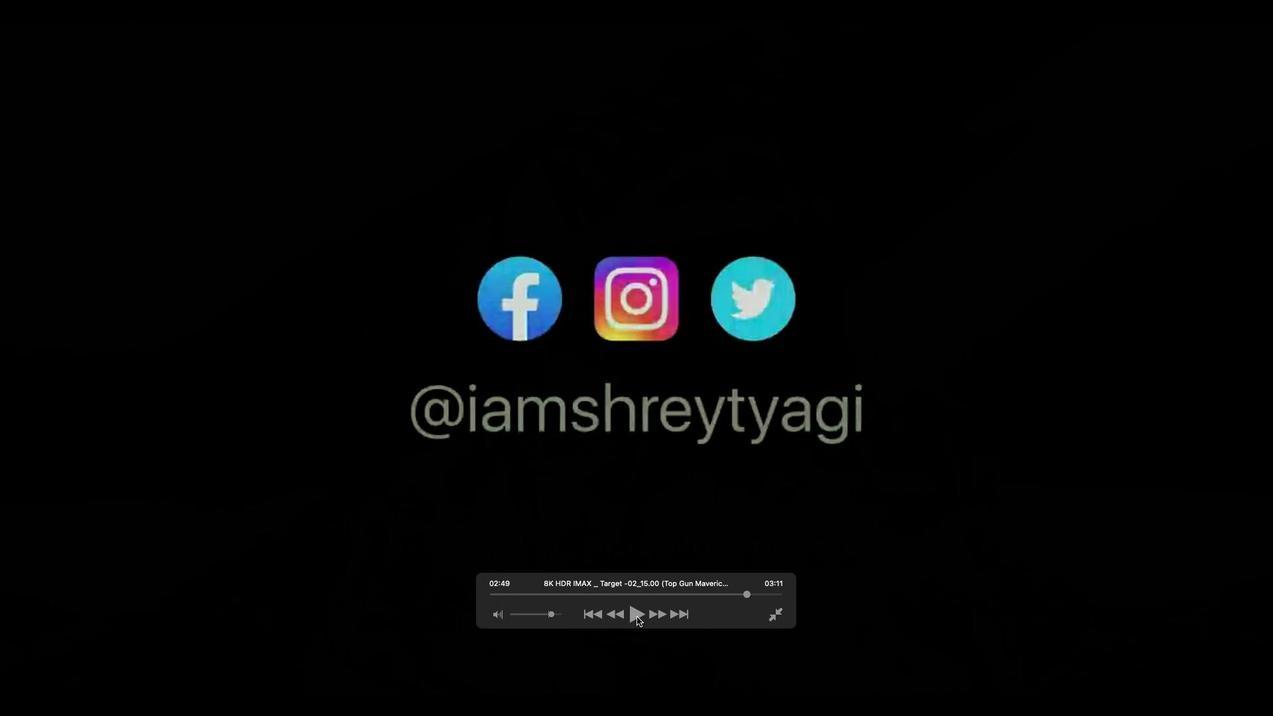 
Action: Mouse moved to (892, 405)
Screenshot: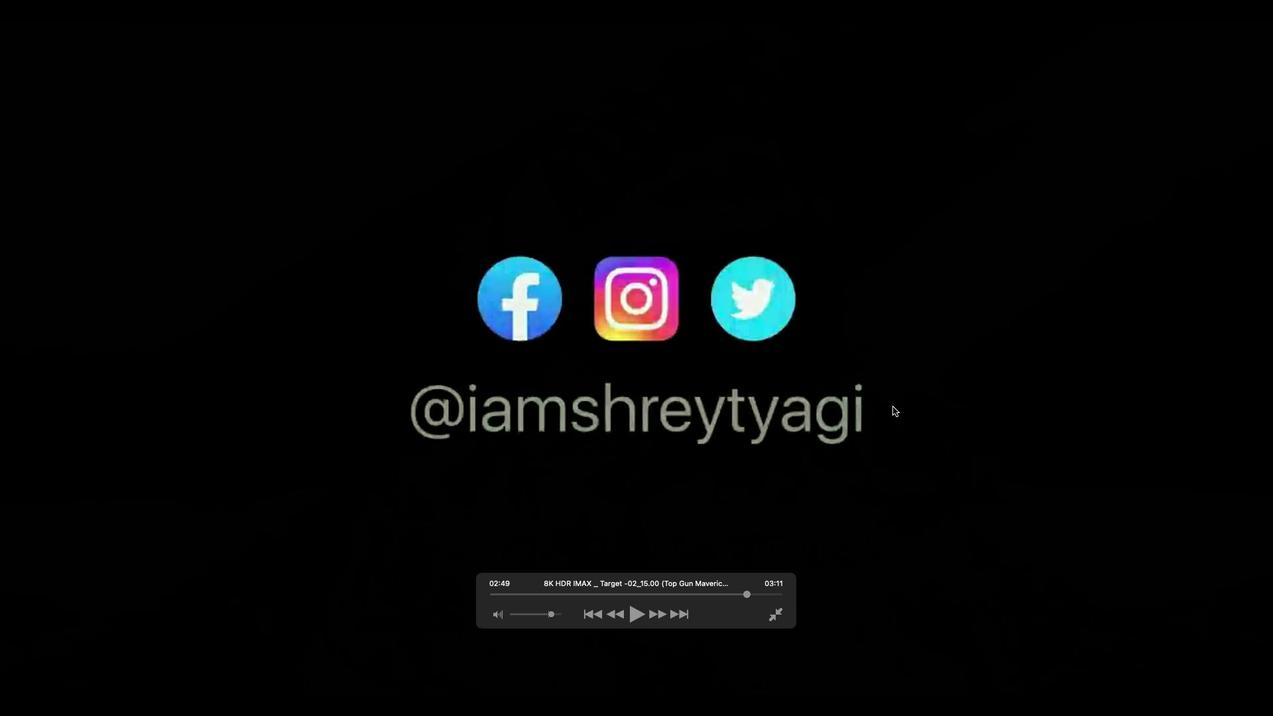 
